 Task: Select Show Accessiblity controls
Action: Mouse moved to (189, 140)
Screenshot: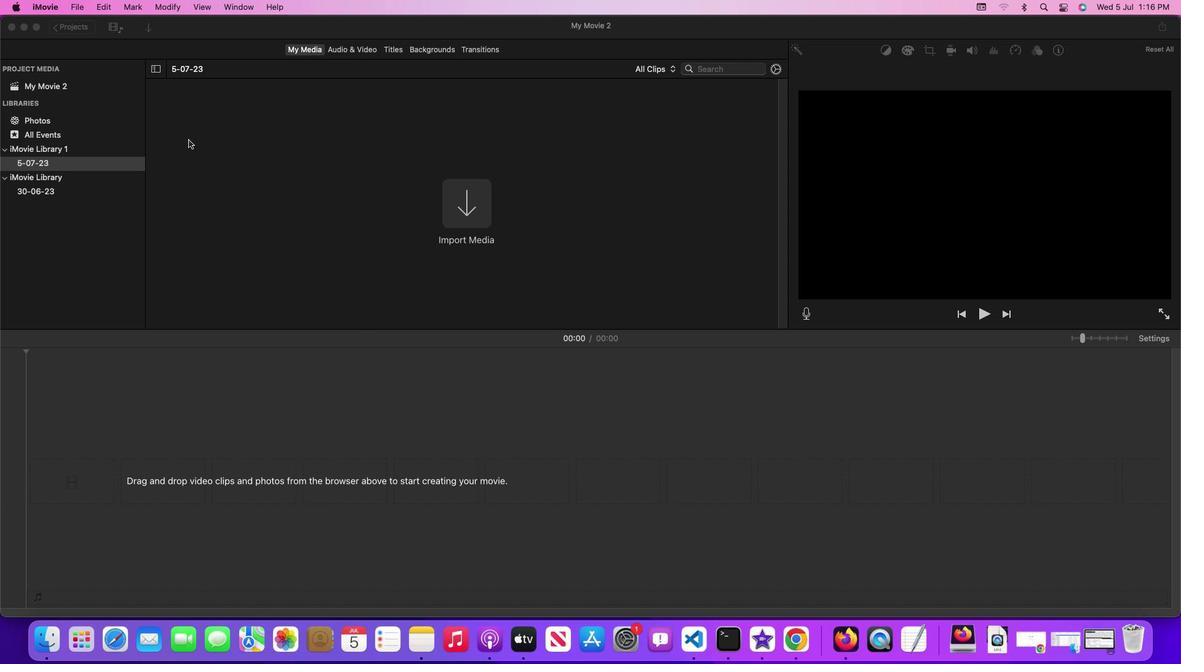 
Action: Mouse pressed left at (189, 140)
Screenshot: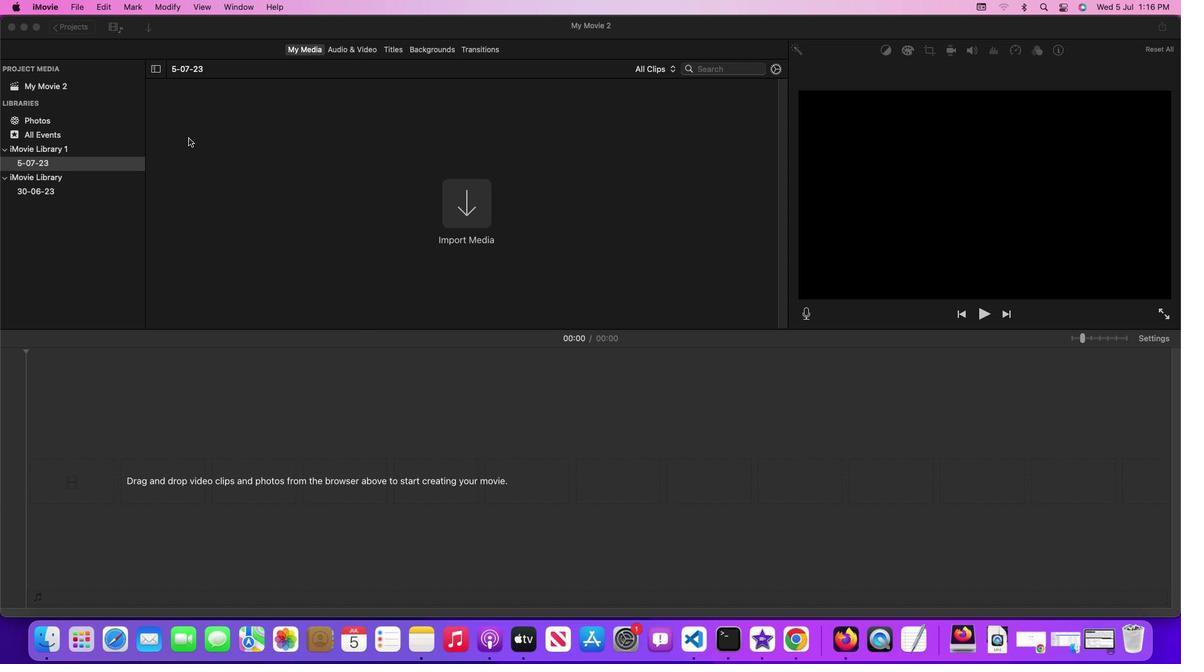
Action: Mouse moved to (51, 5)
Screenshot: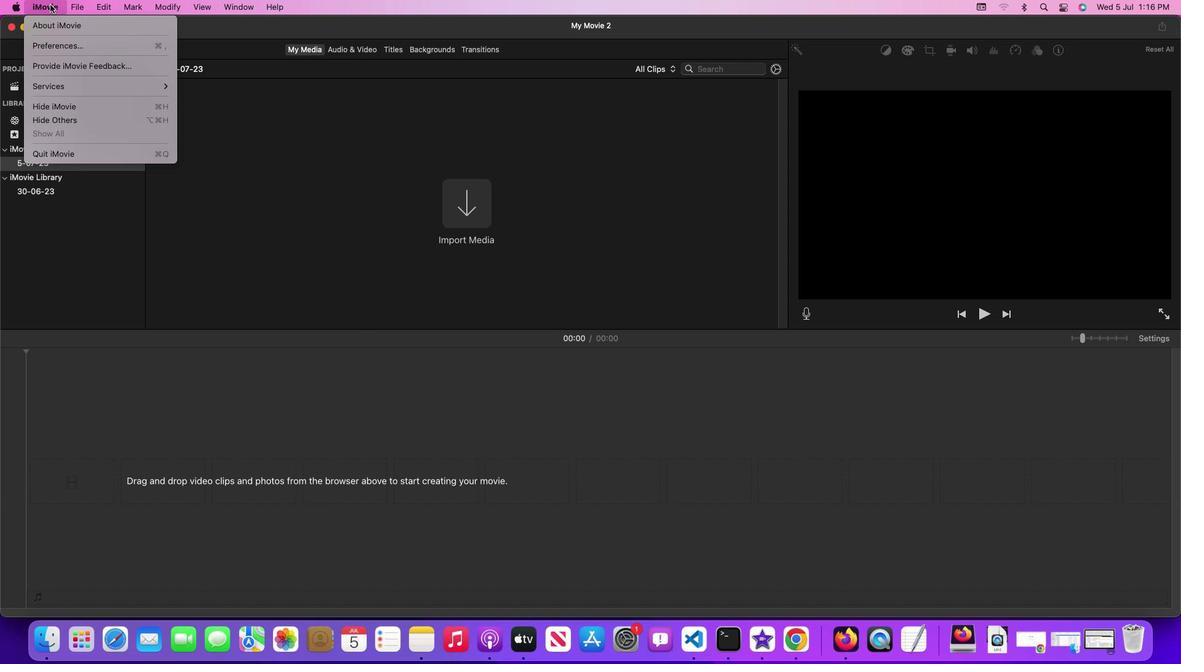 
Action: Mouse pressed left at (51, 5)
Screenshot: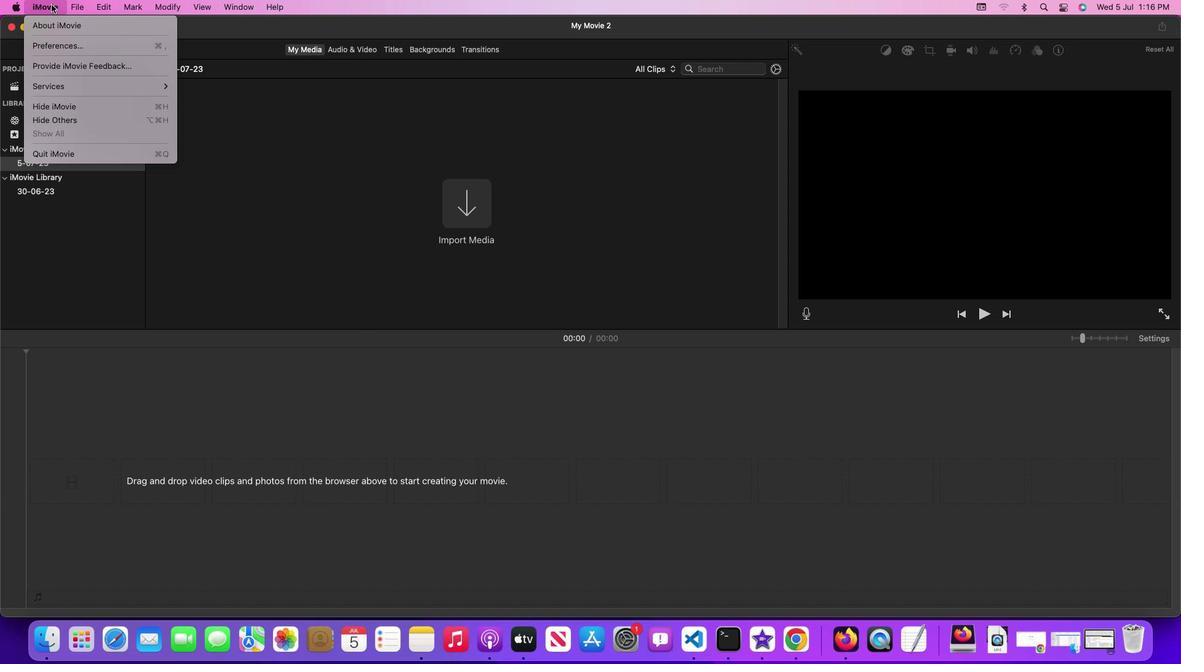 
Action: Mouse moved to (204, 104)
Screenshot: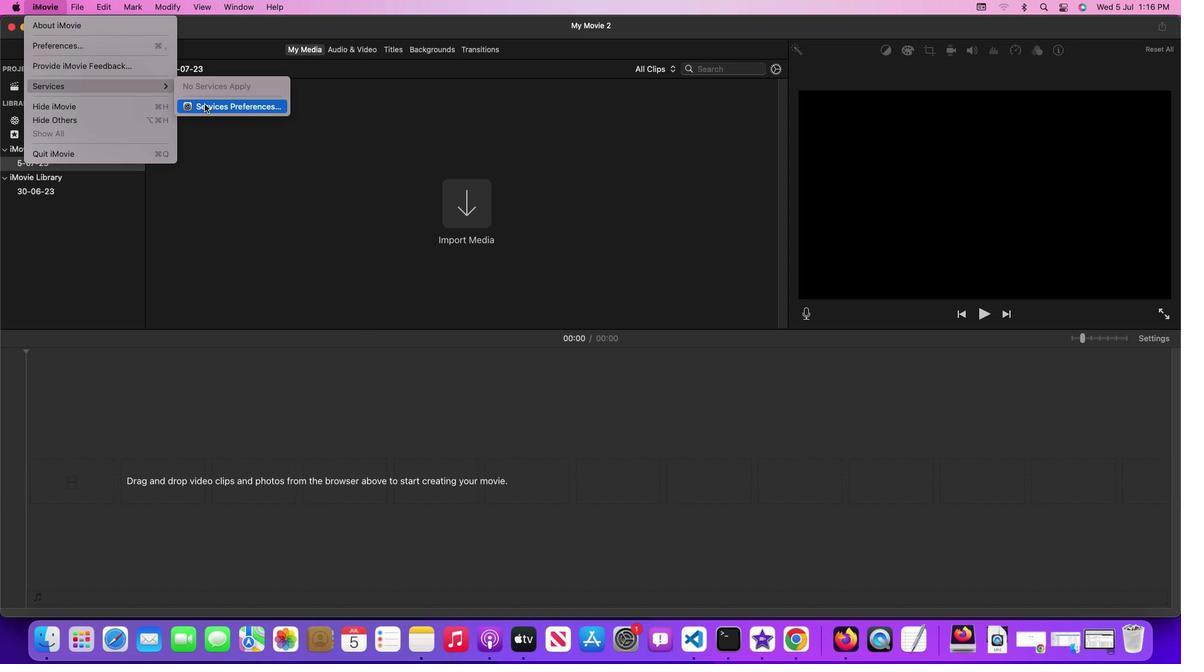 
Action: Mouse pressed left at (204, 104)
Screenshot: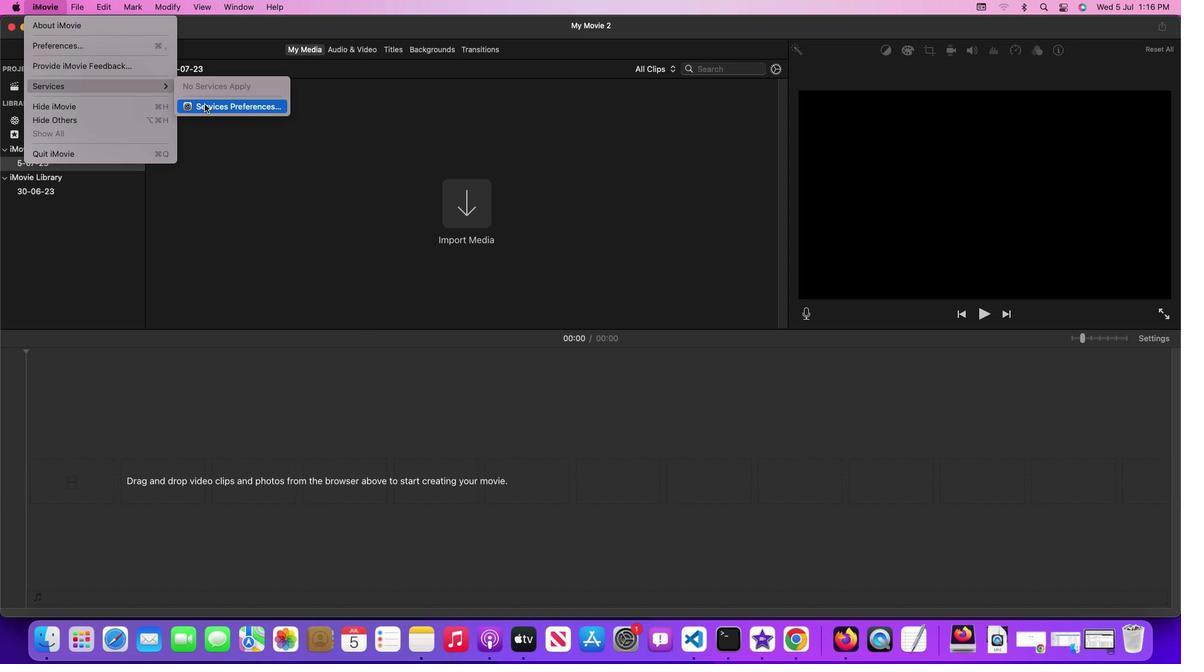 
Action: Mouse moved to (457, 187)
Screenshot: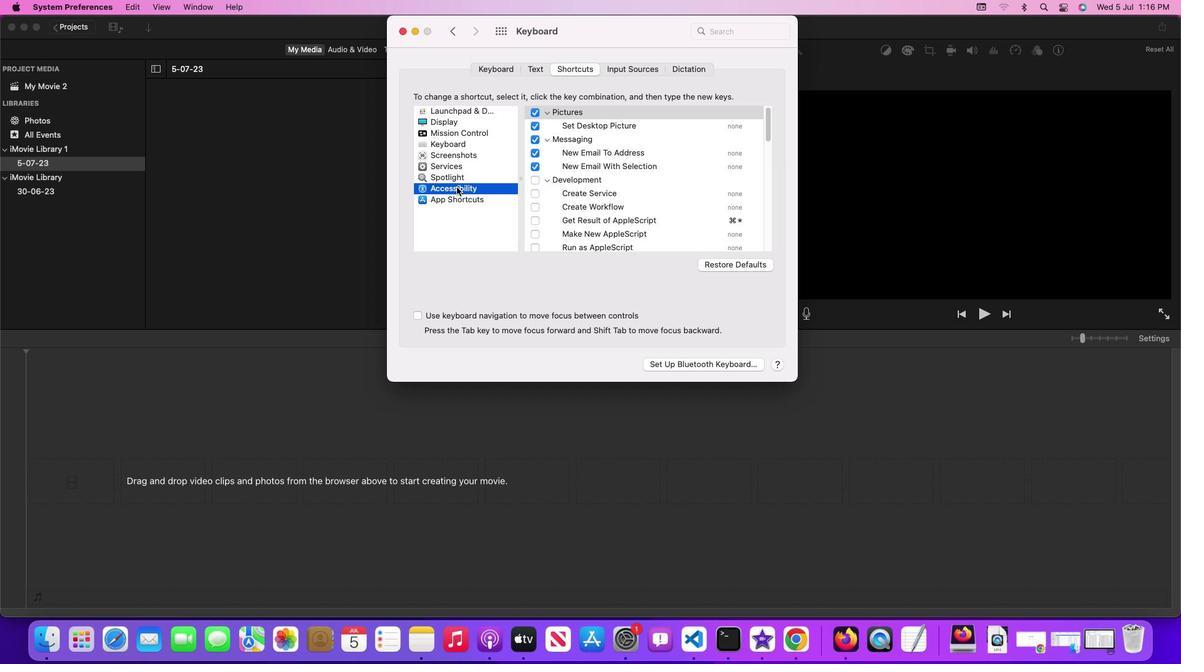 
Action: Mouse pressed left at (457, 187)
Screenshot: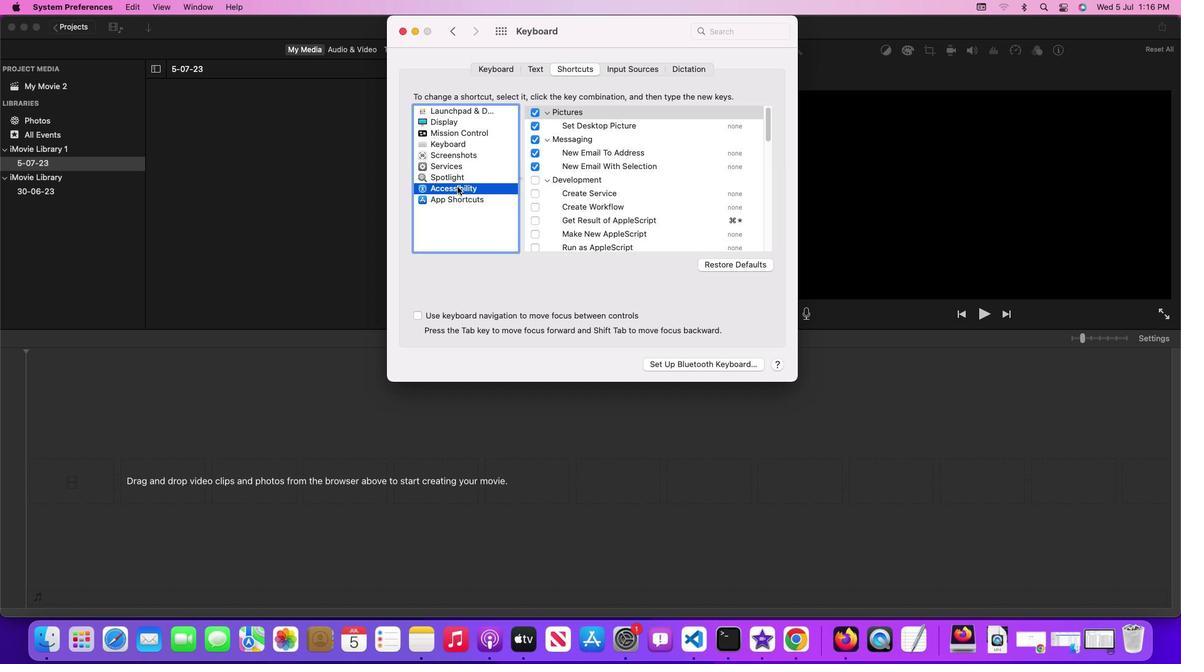 
Action: Mouse moved to (564, 223)
Screenshot: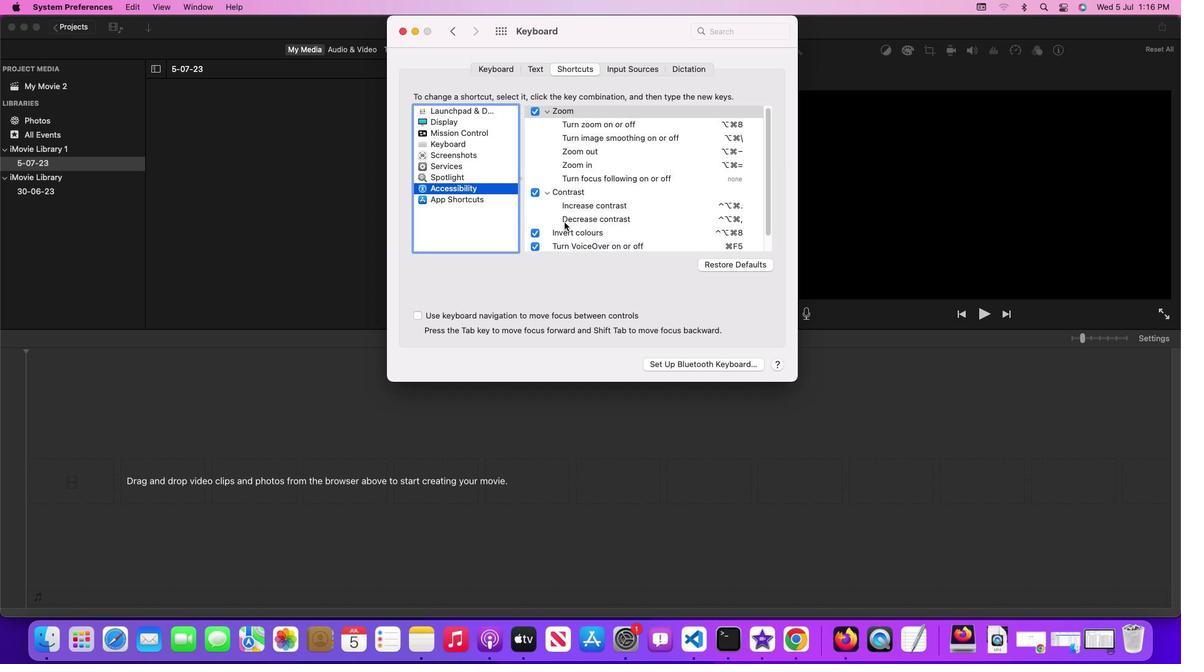 
Action: Mouse scrolled (564, 223) with delta (0, 0)
Screenshot: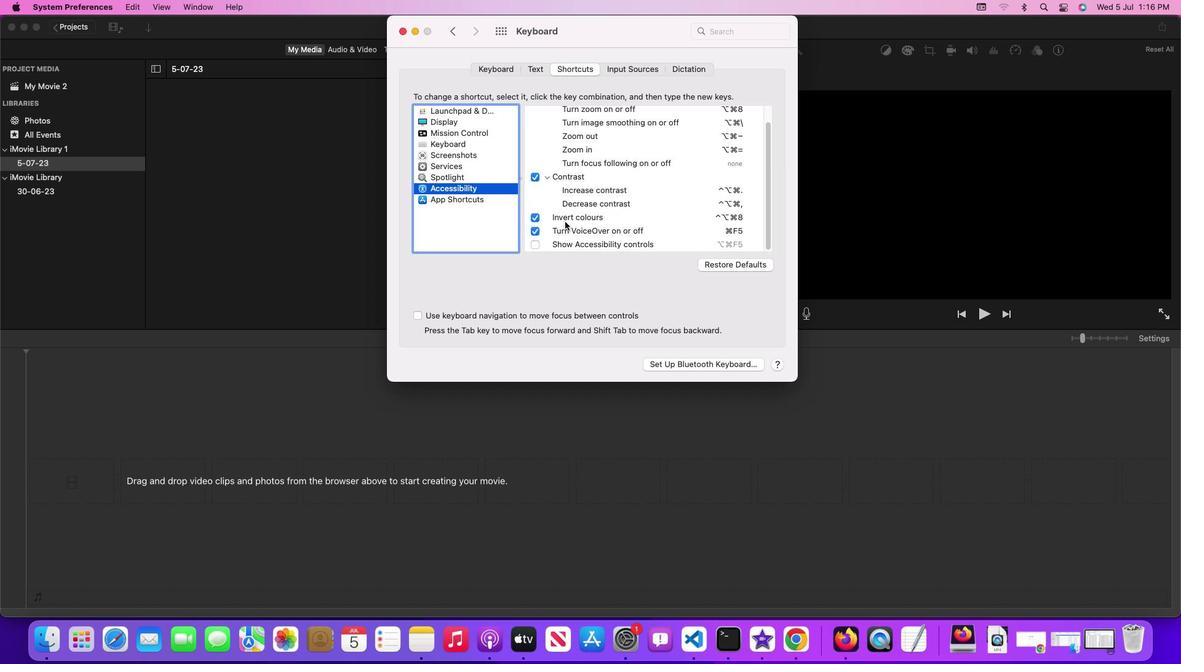 
Action: Mouse moved to (564, 223)
Screenshot: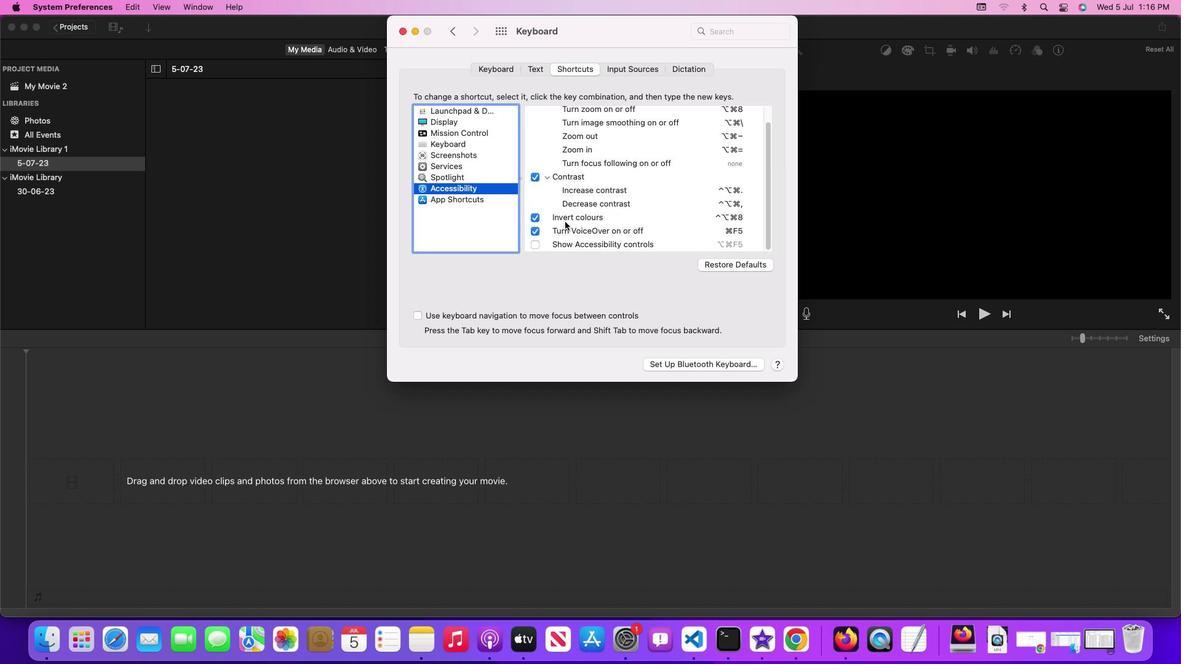 
Action: Mouse scrolled (564, 223) with delta (0, 0)
Screenshot: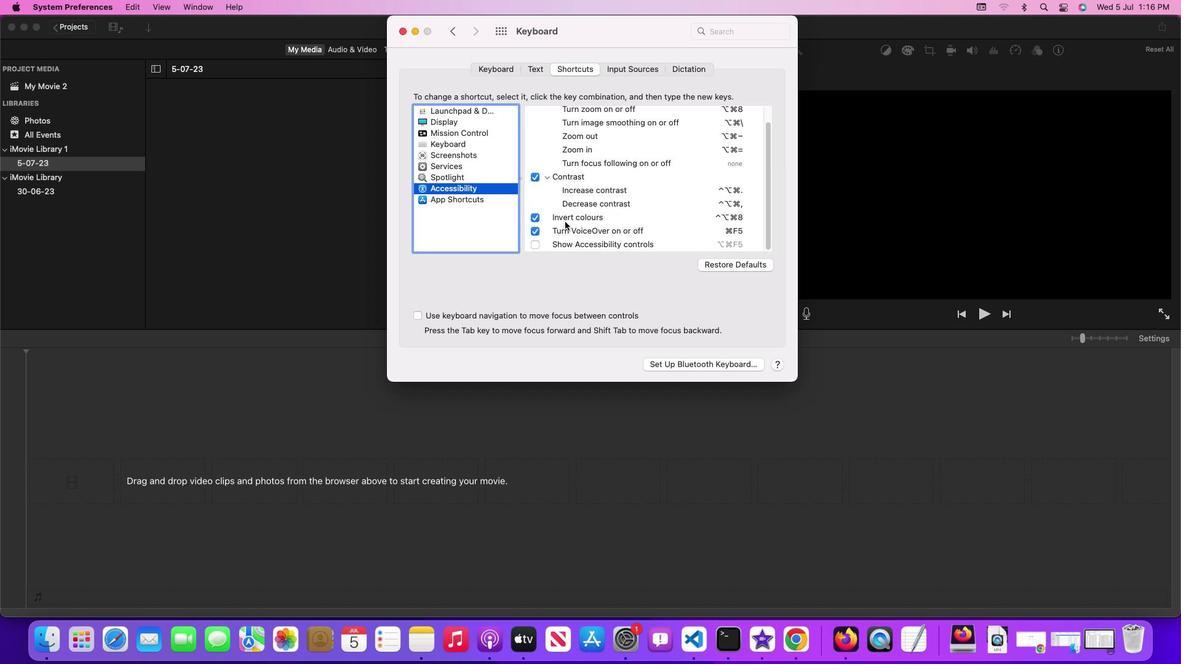 
Action: Mouse moved to (565, 222)
Screenshot: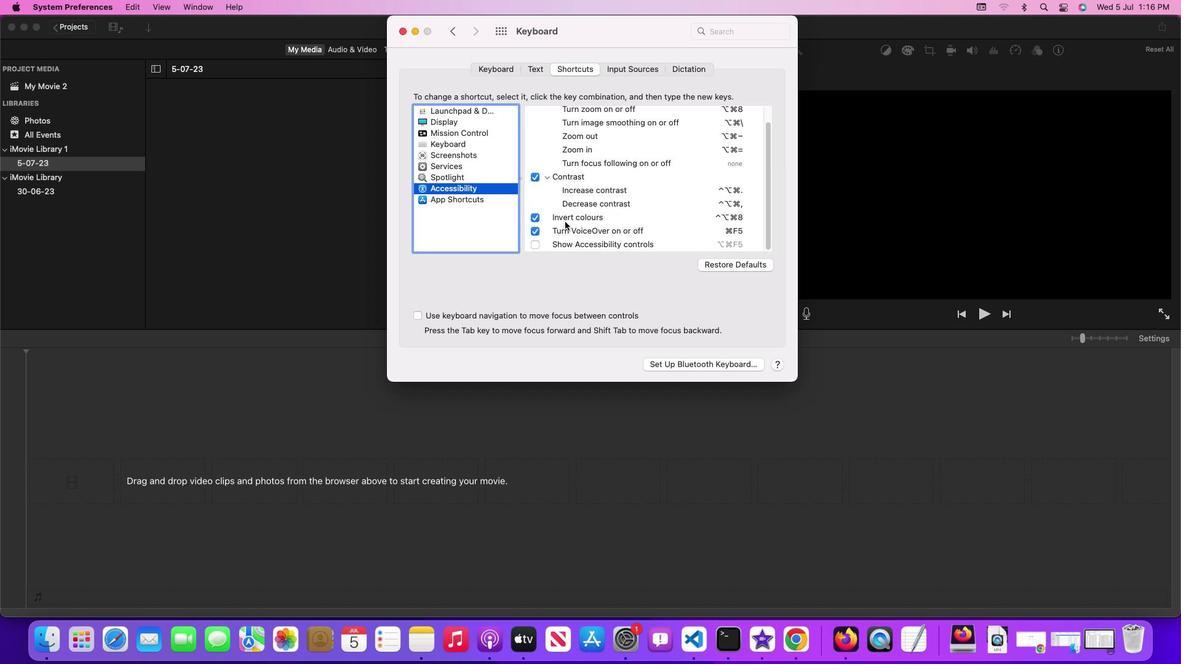 
Action: Mouse scrolled (565, 222) with delta (0, 0)
Screenshot: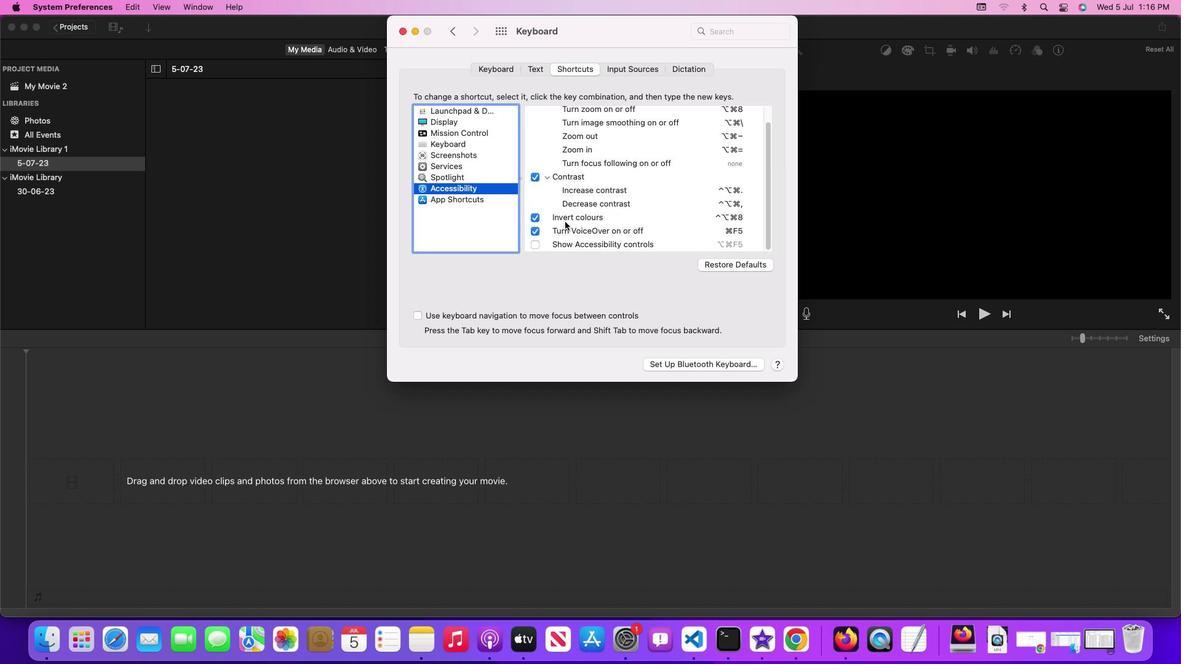 
Action: Mouse moved to (534, 244)
Screenshot: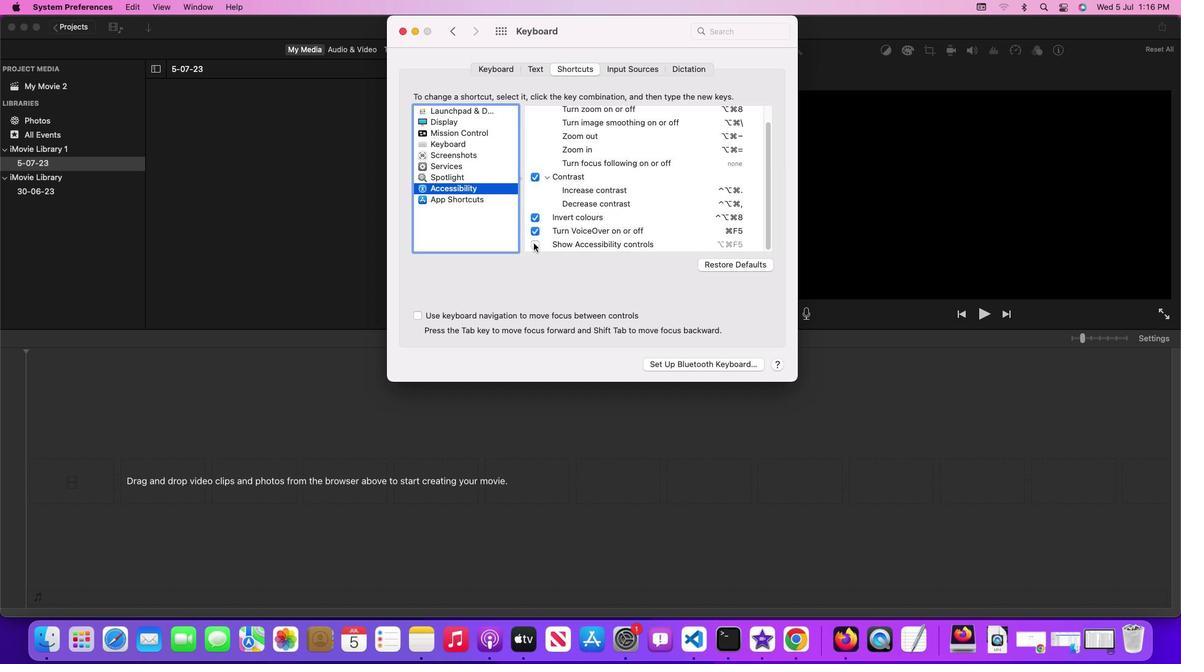 
Action: Mouse pressed left at (534, 244)
Screenshot: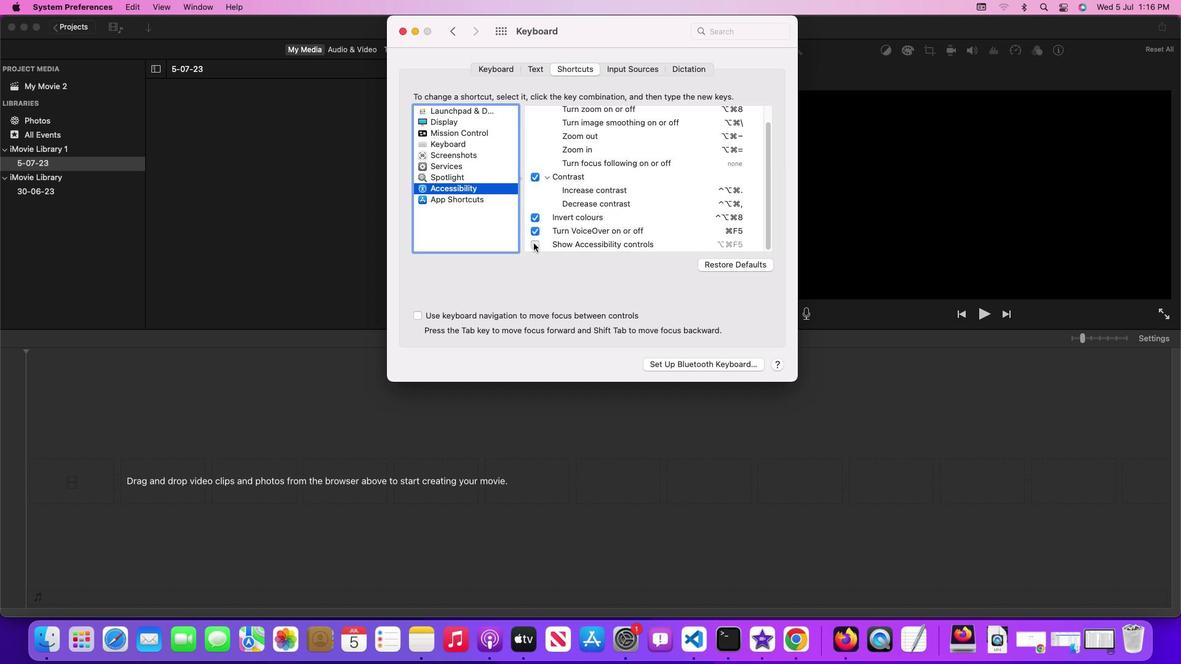 
Action: Mouse moved to (538, 260)
Screenshot: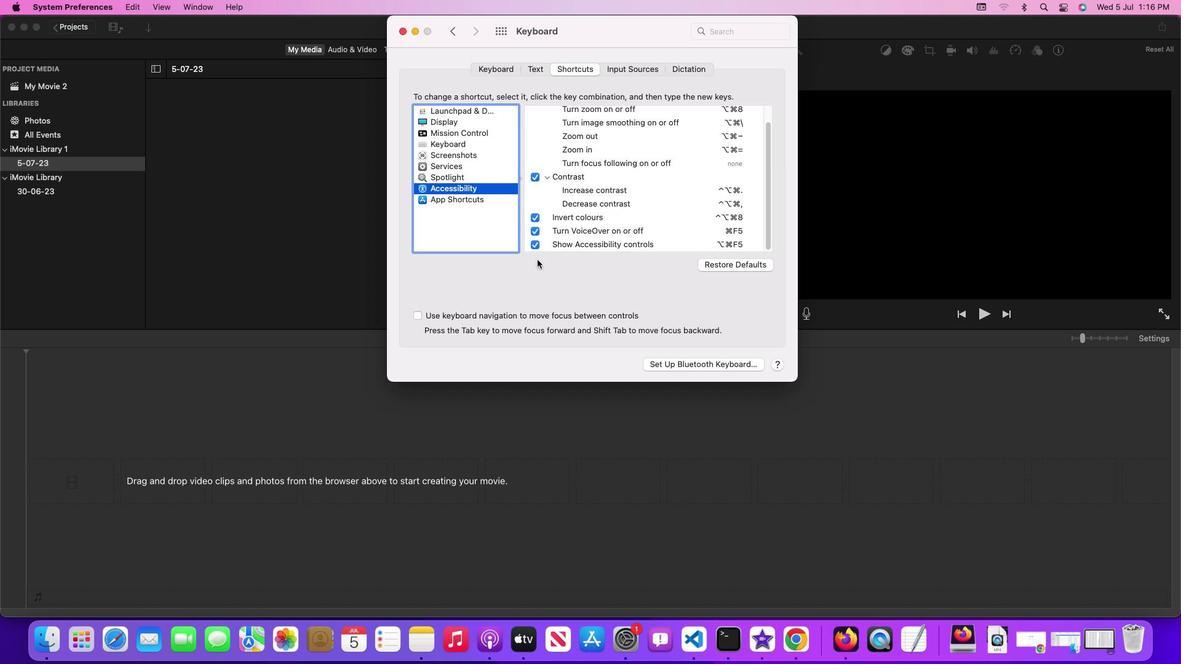 
